 Task: Add To Clip "movie C.mp4" and do Redo
Action: Mouse moved to (403, 155)
Screenshot: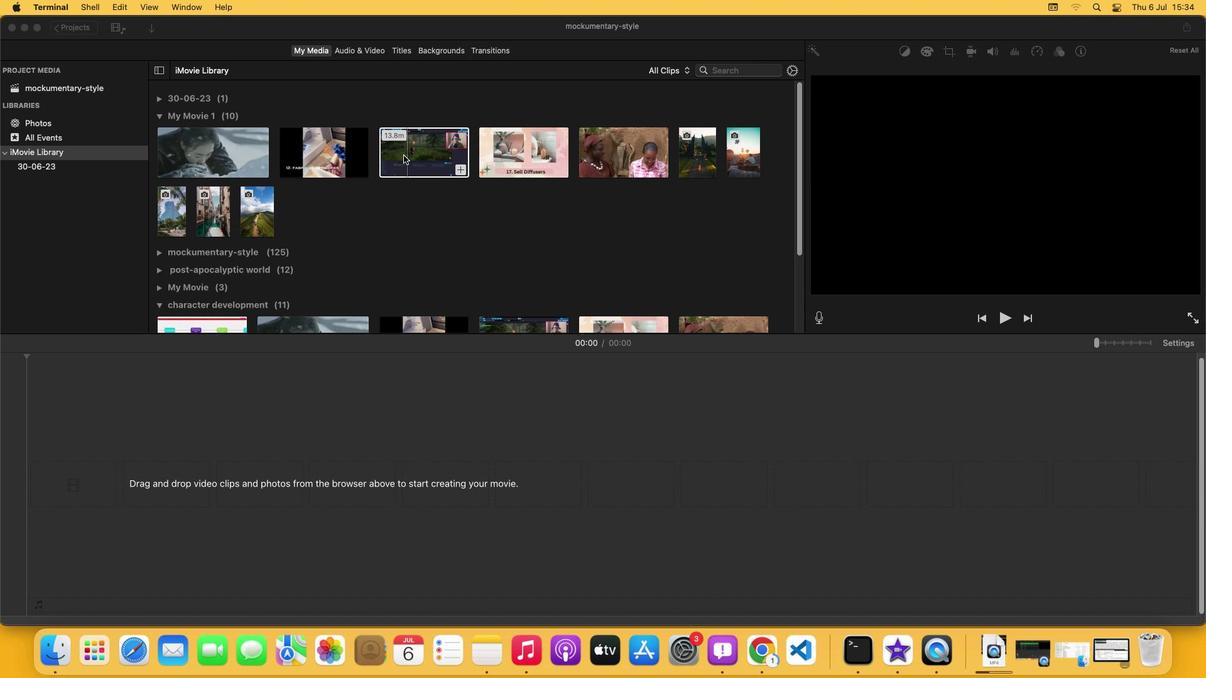 
Action: Mouse pressed left at (403, 155)
Screenshot: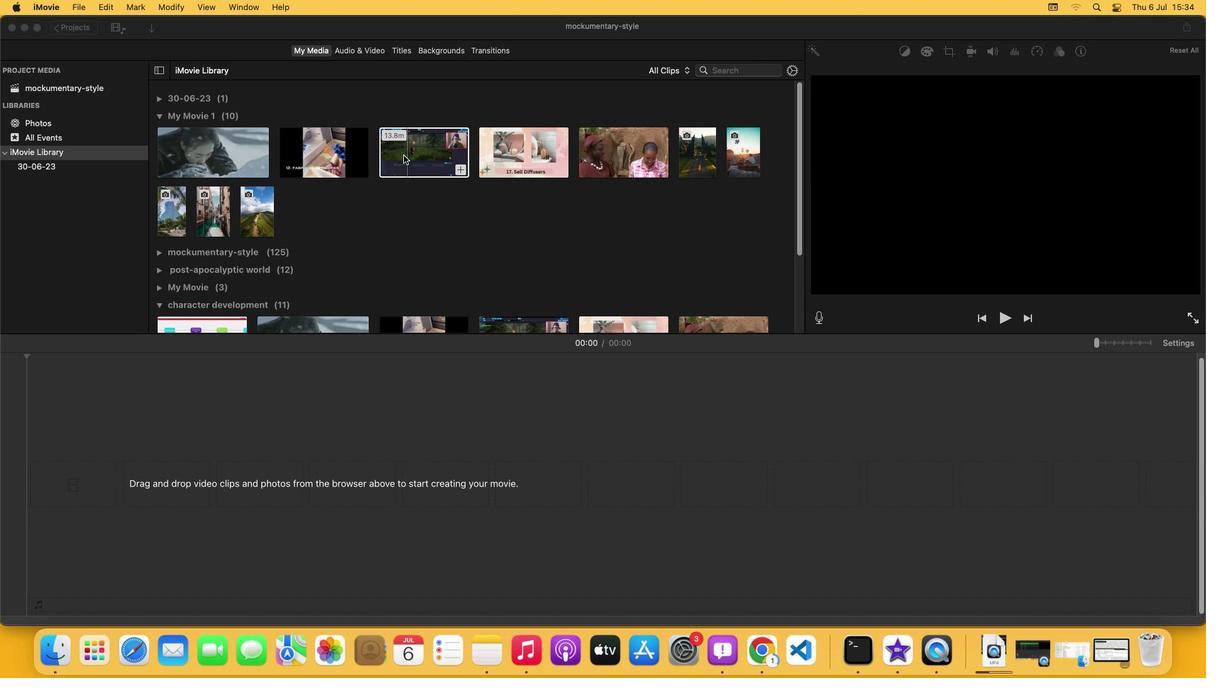 
Action: Mouse moved to (104, 5)
Screenshot: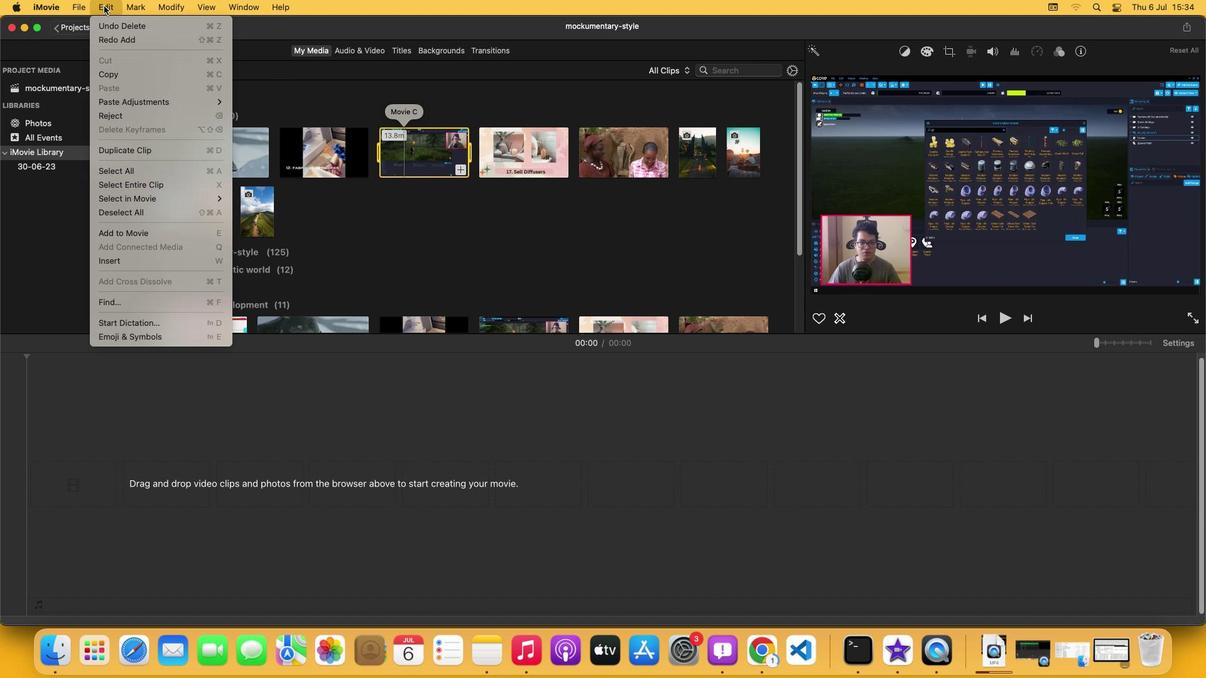 
Action: Mouse pressed left at (104, 5)
Screenshot: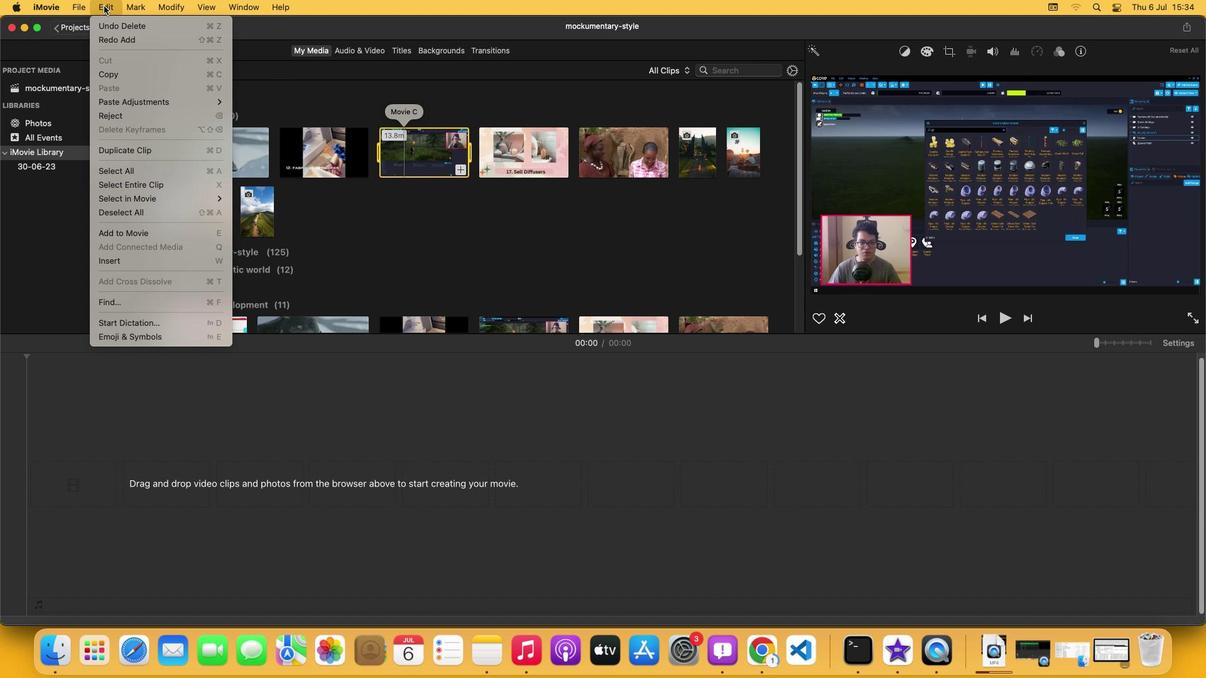 
Action: Mouse moved to (115, 42)
Screenshot: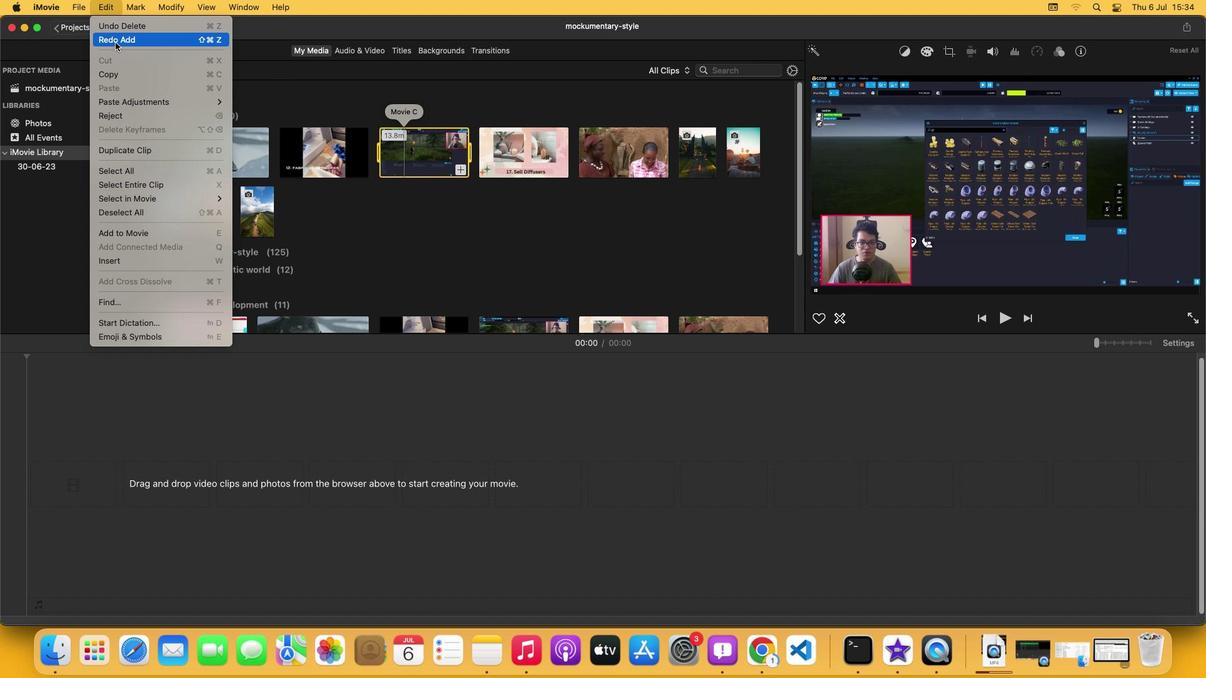 
Action: Mouse pressed left at (115, 42)
Screenshot: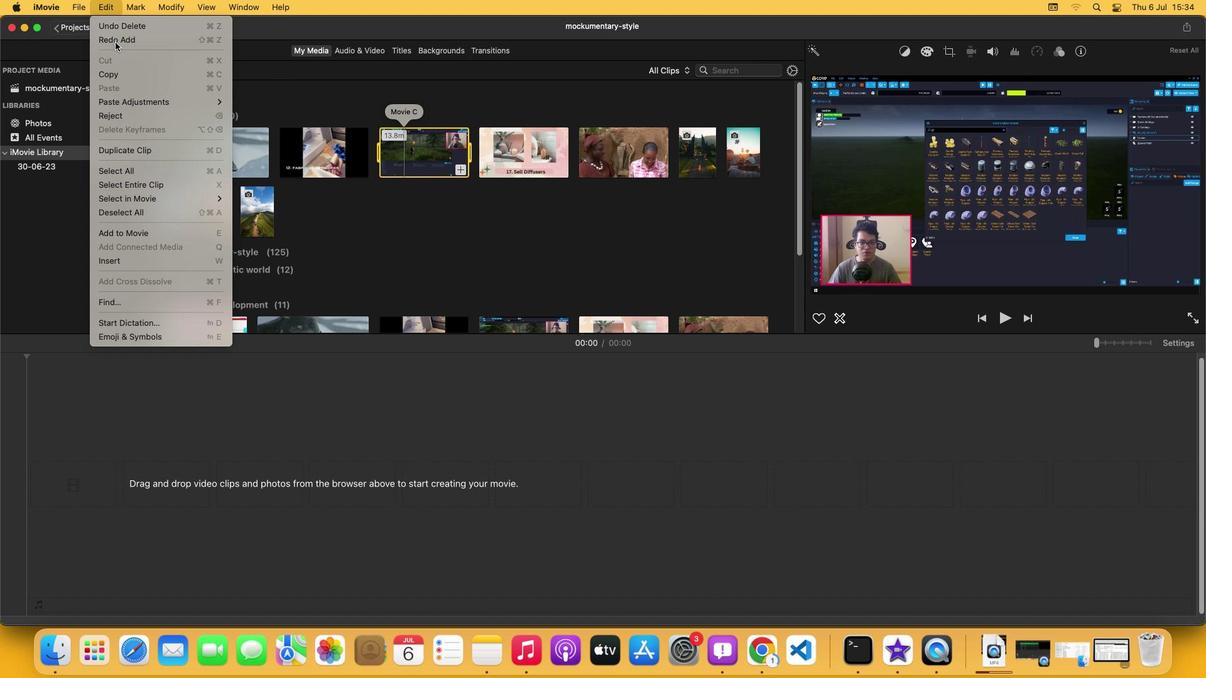 
Action: Mouse moved to (119, 45)
Screenshot: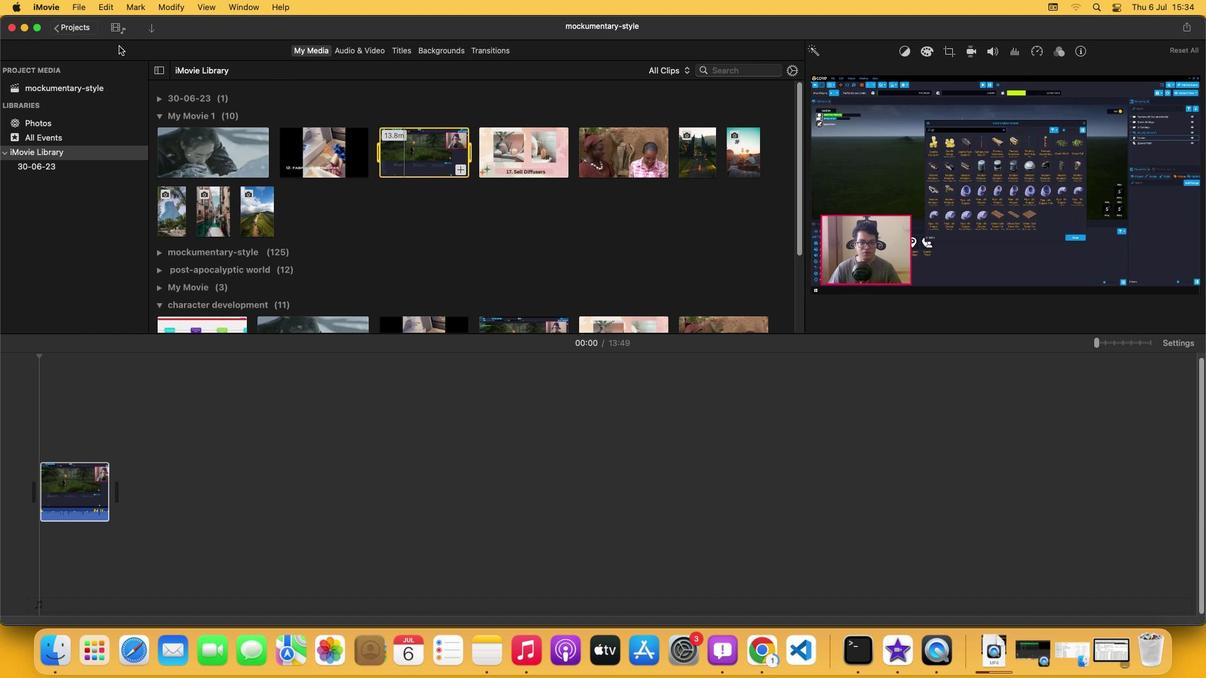 
